 Task: Add Carlson Labs Vitamin D to the cart.
Action: Mouse moved to (252, 128)
Screenshot: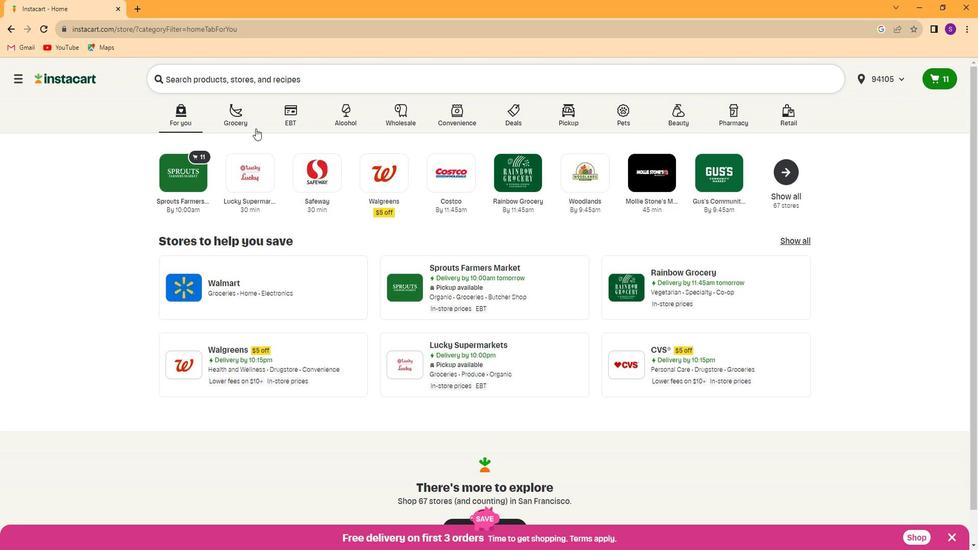 
Action: Mouse pressed left at (252, 128)
Screenshot: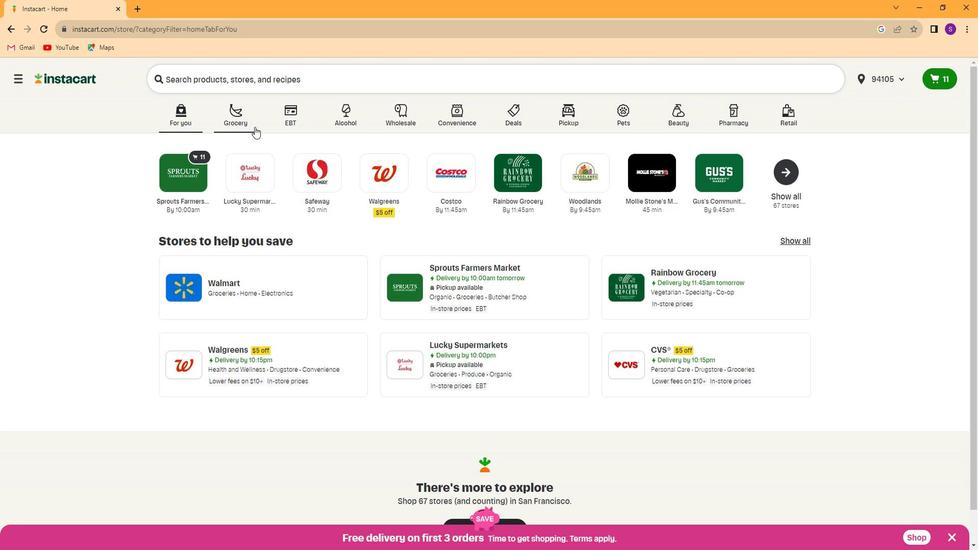 
Action: Mouse moved to (710, 197)
Screenshot: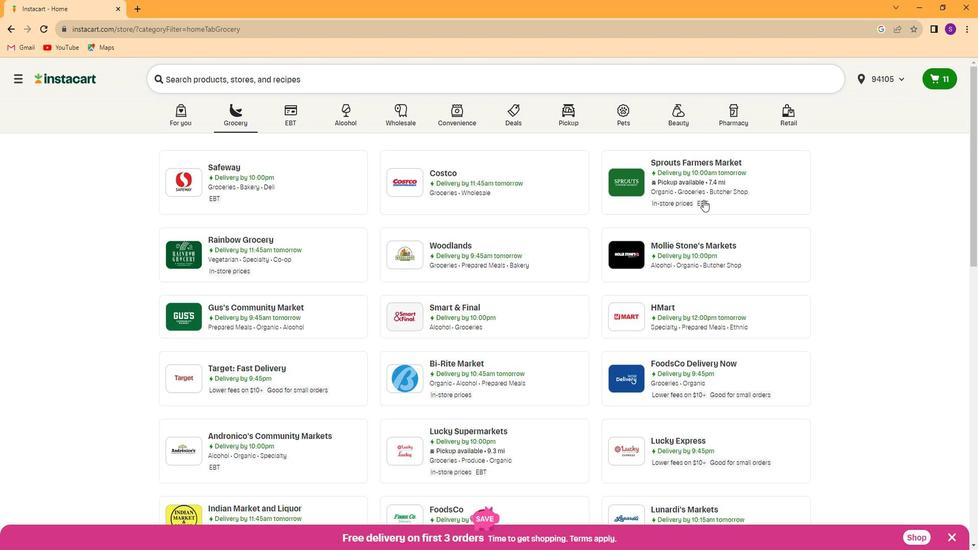 
Action: Mouse pressed left at (710, 197)
Screenshot: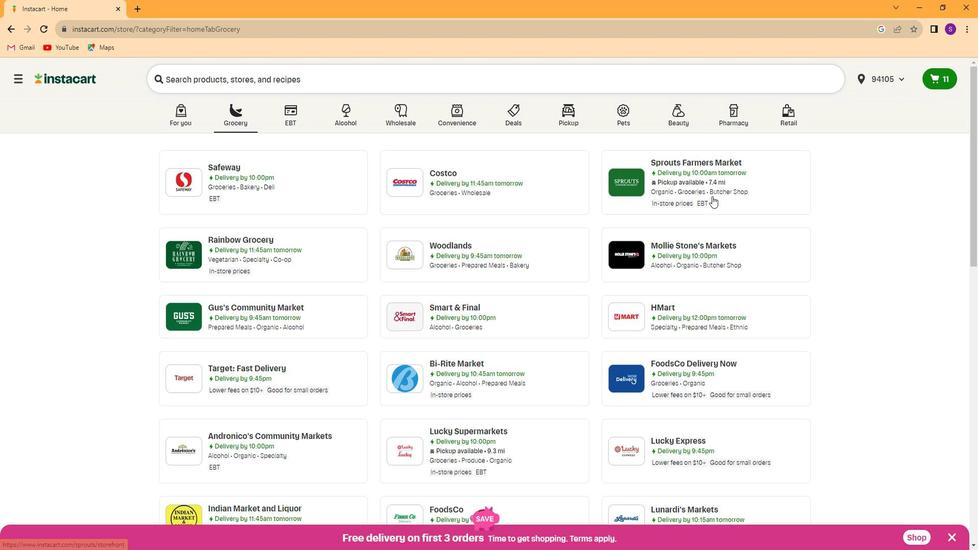 
Action: Mouse moved to (73, 386)
Screenshot: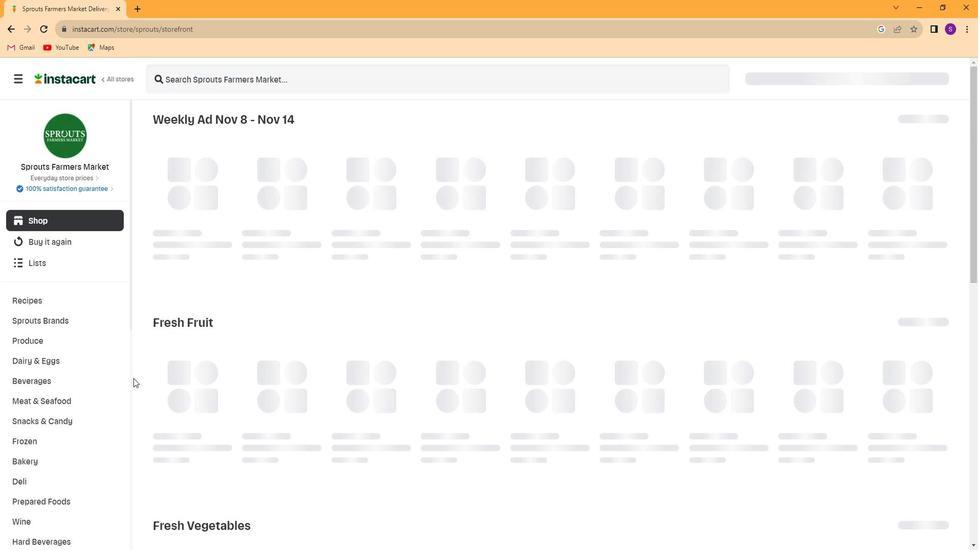
Action: Mouse scrolled (73, 385) with delta (0, 0)
Screenshot: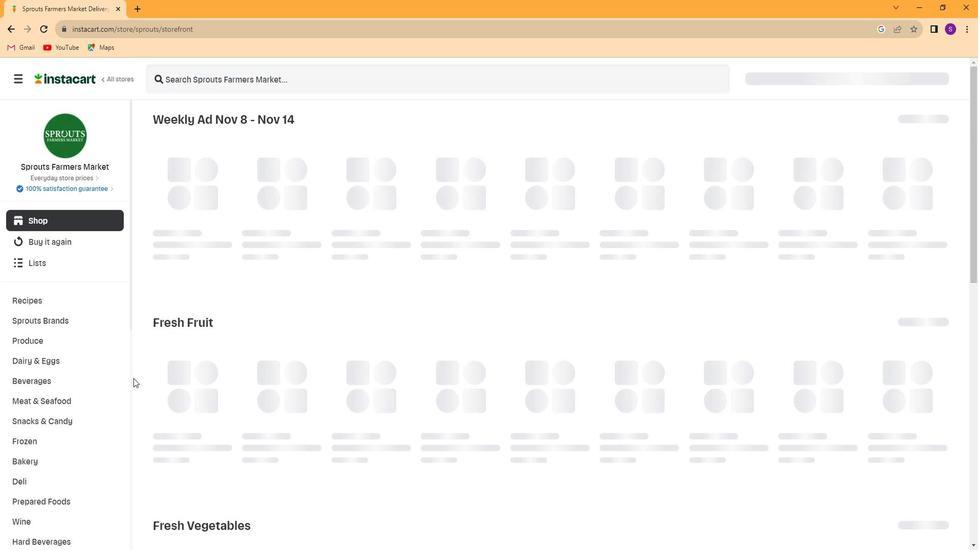 
Action: Mouse moved to (50, 388)
Screenshot: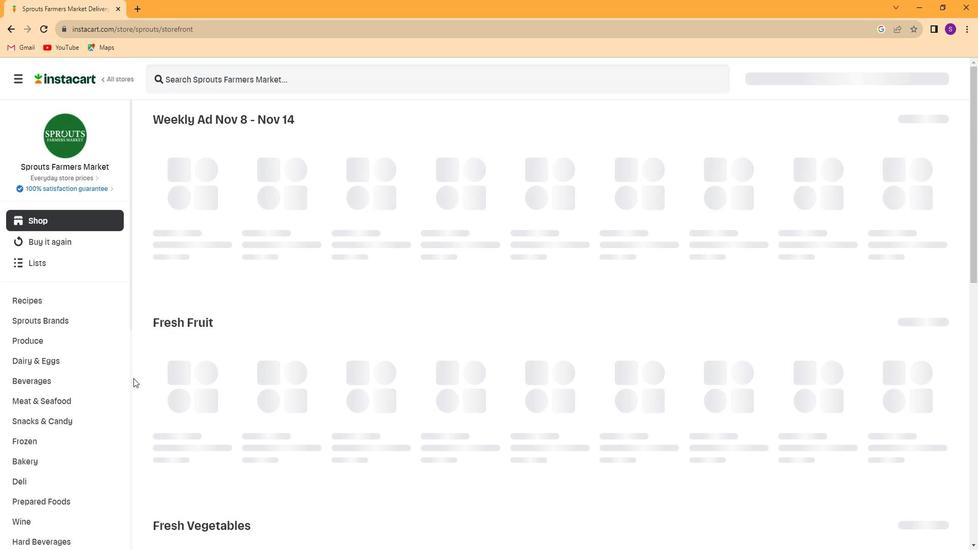 
Action: Mouse scrolled (50, 388) with delta (0, 0)
Screenshot: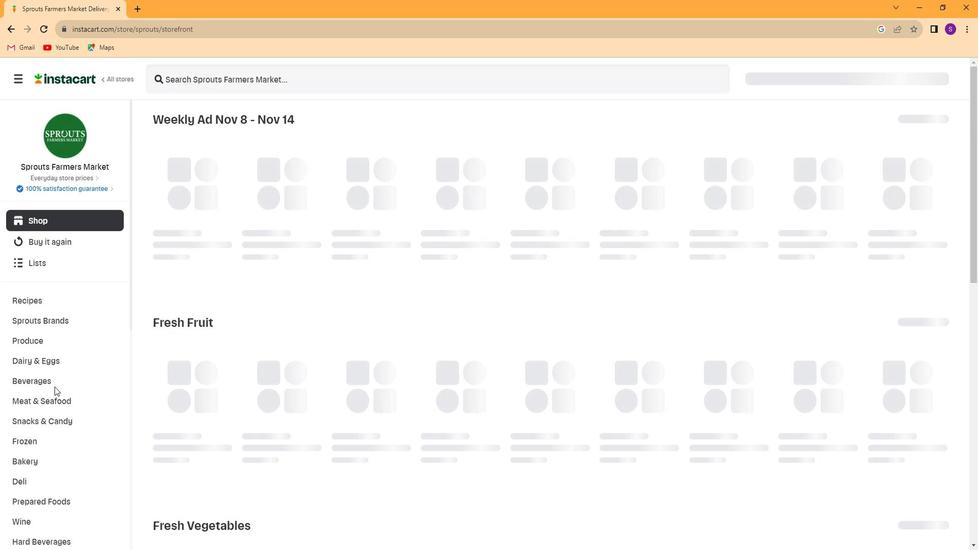 
Action: Mouse scrolled (50, 388) with delta (0, 0)
Screenshot: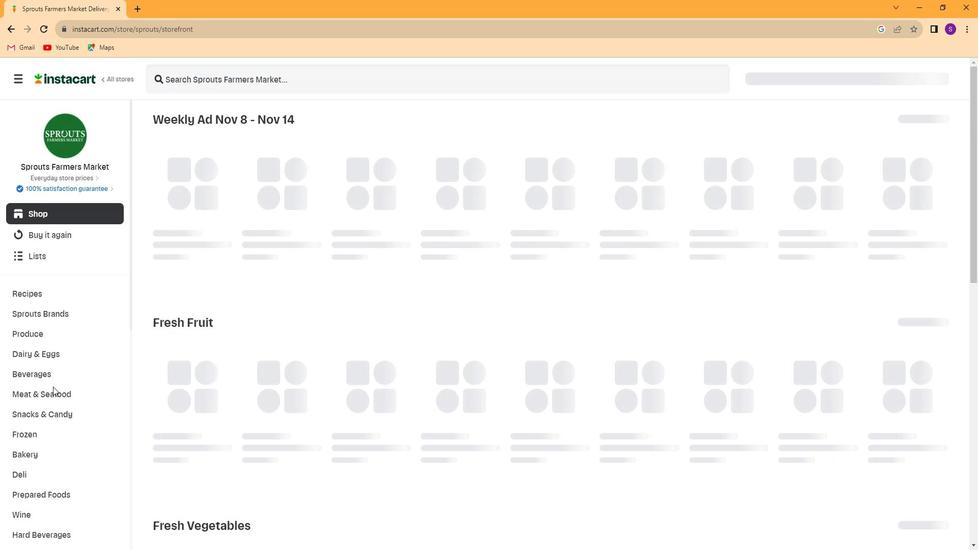 
Action: Mouse scrolled (50, 388) with delta (0, 0)
Screenshot: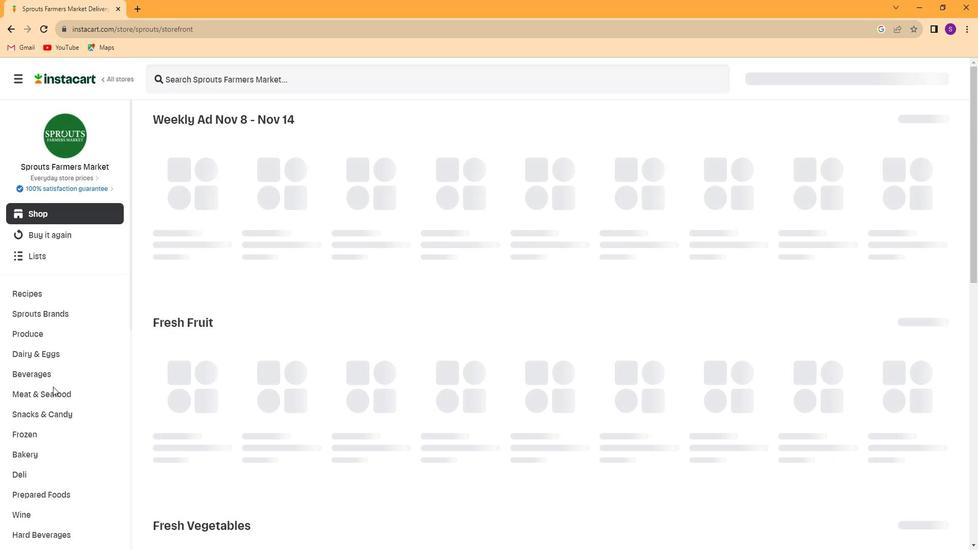 
Action: Mouse moved to (52, 388)
Screenshot: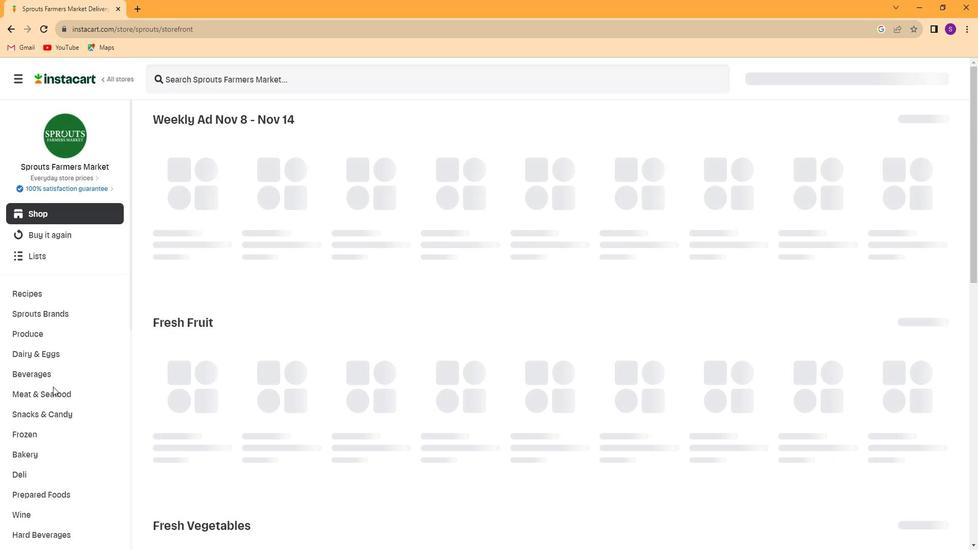 
Action: Mouse scrolled (52, 388) with delta (0, 0)
Screenshot: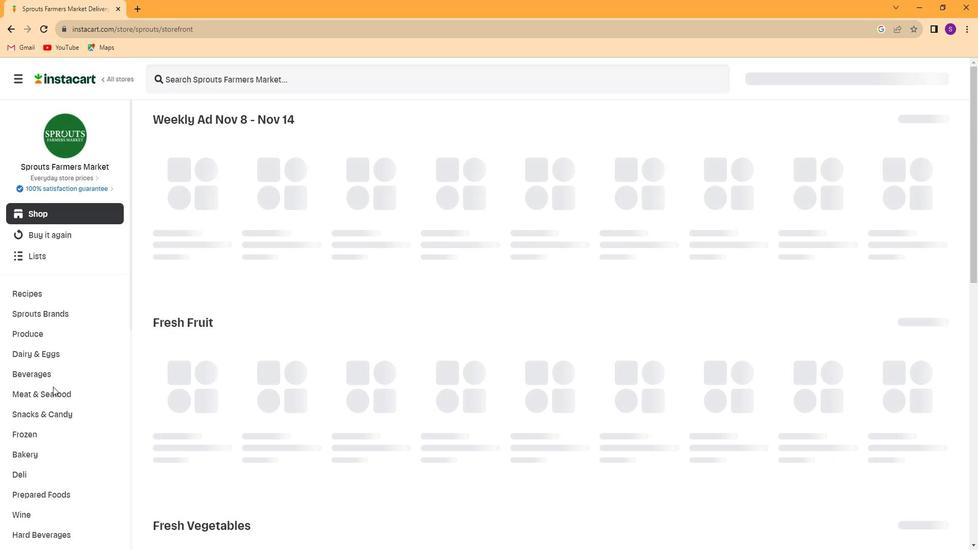 
Action: Mouse moved to (54, 387)
Screenshot: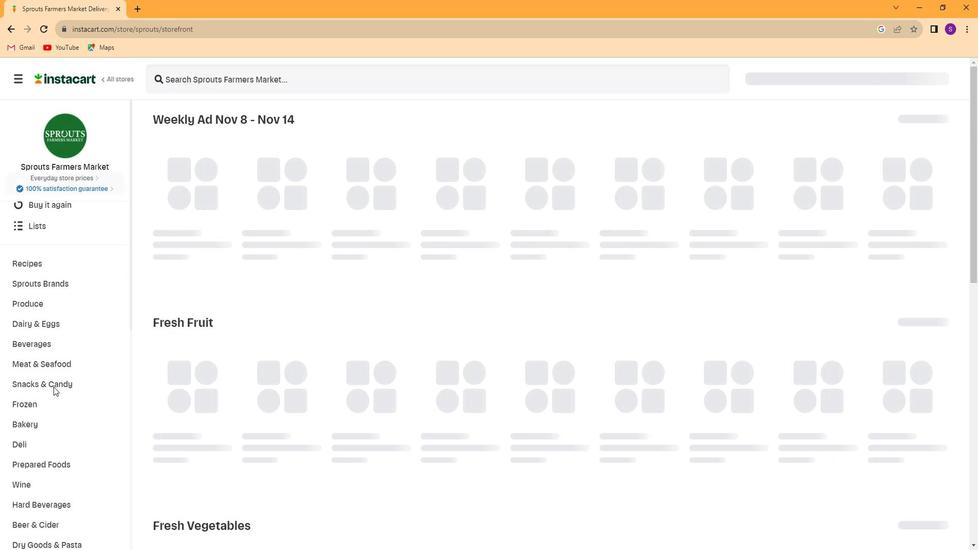 
Action: Mouse scrolled (54, 387) with delta (0, 0)
Screenshot: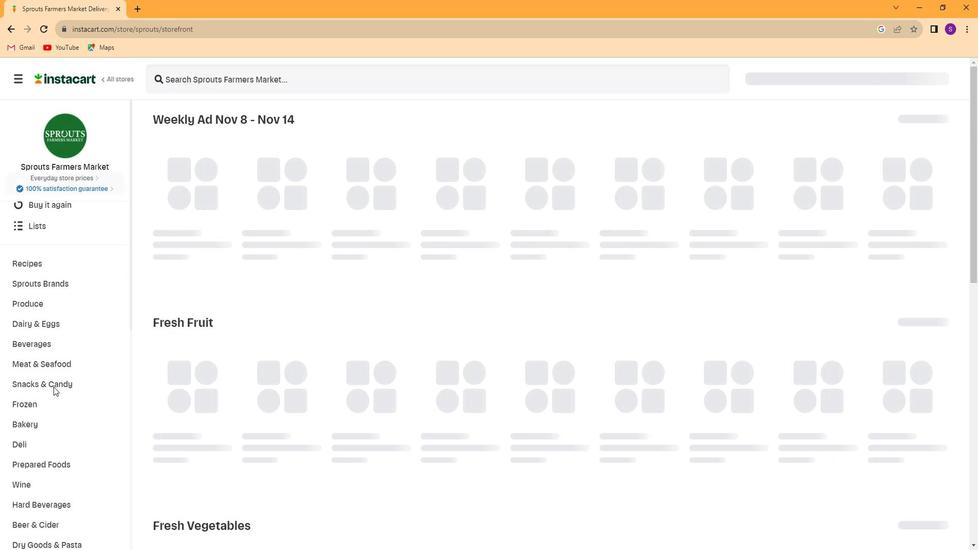 
Action: Mouse moved to (58, 384)
Screenshot: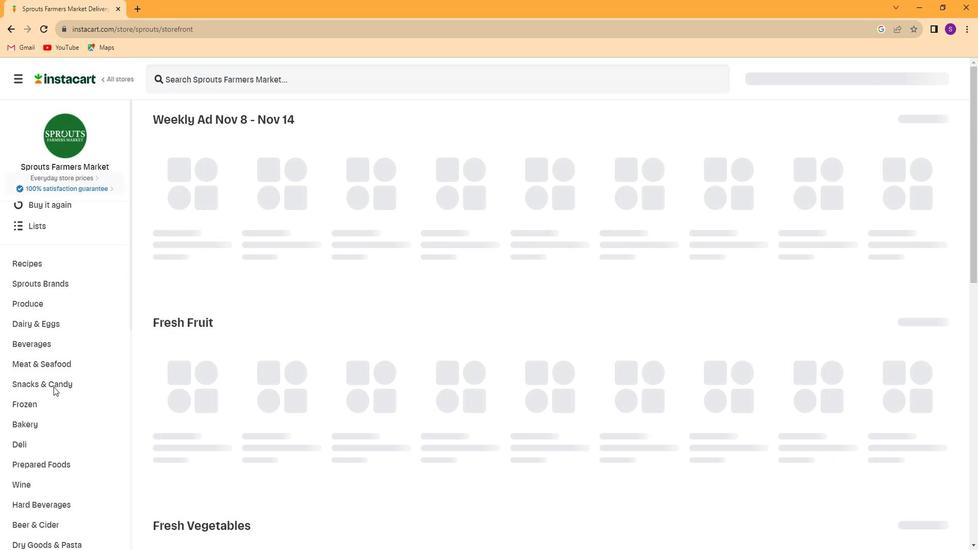 
Action: Mouse scrolled (58, 383) with delta (0, 0)
Screenshot: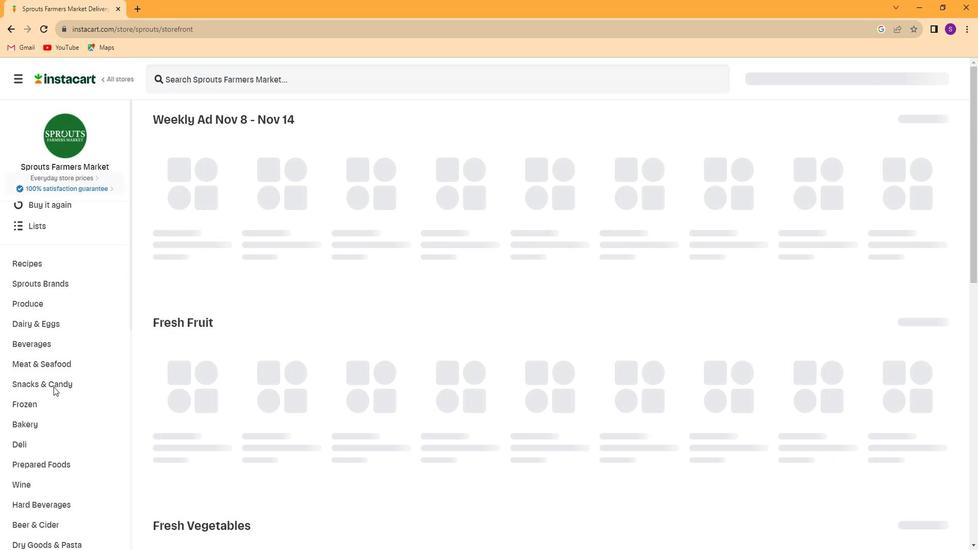 
Action: Mouse moved to (62, 377)
Screenshot: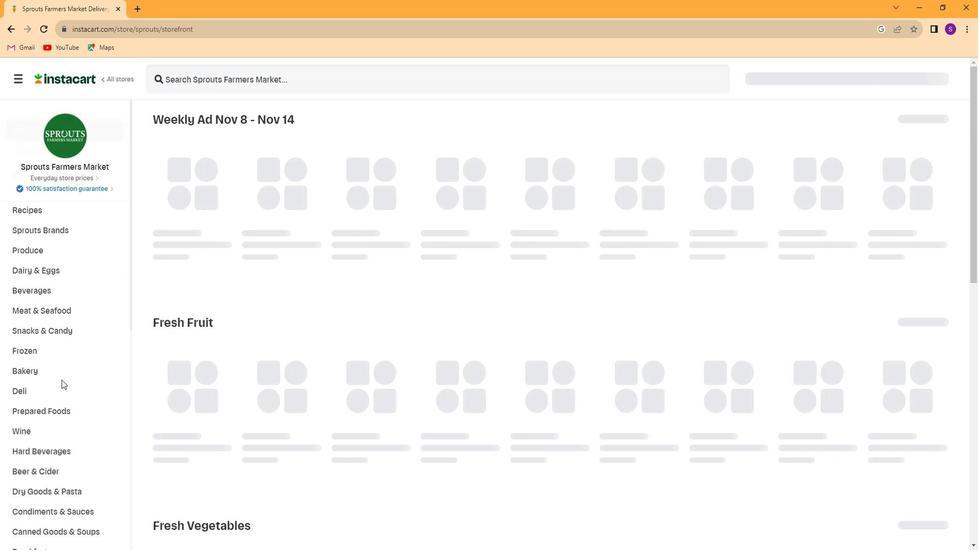 
Action: Mouse scrolled (62, 377) with delta (0, 0)
Screenshot: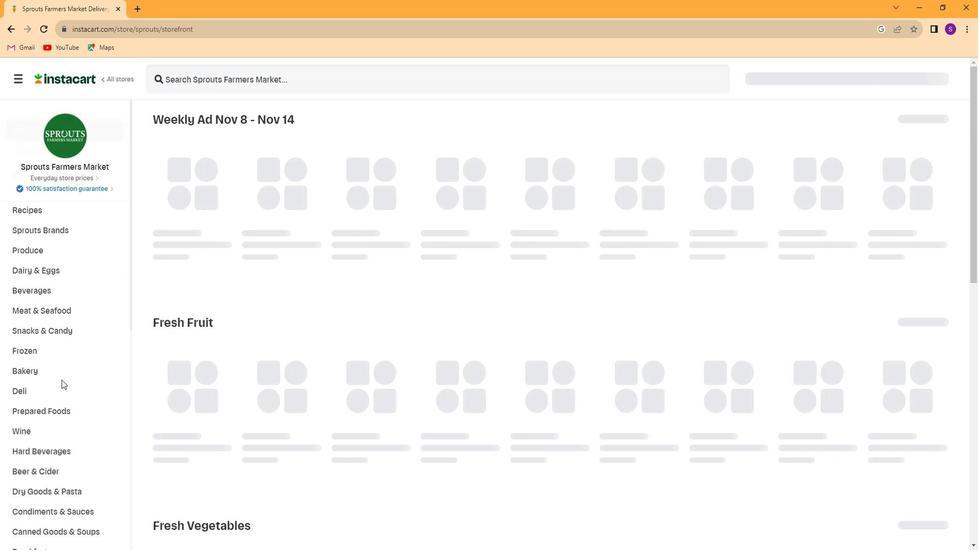 
Action: Mouse moved to (66, 373)
Screenshot: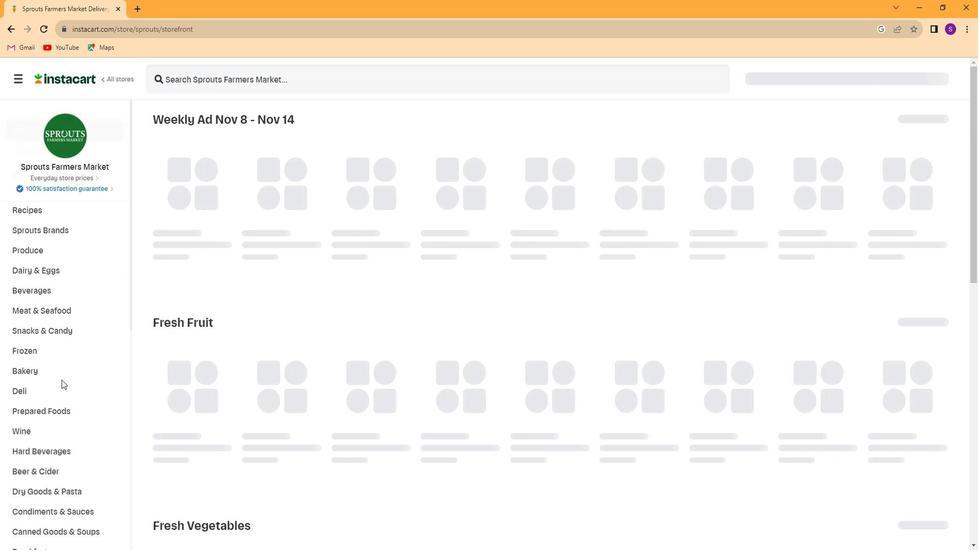 
Action: Mouse scrolled (66, 372) with delta (0, 0)
Screenshot: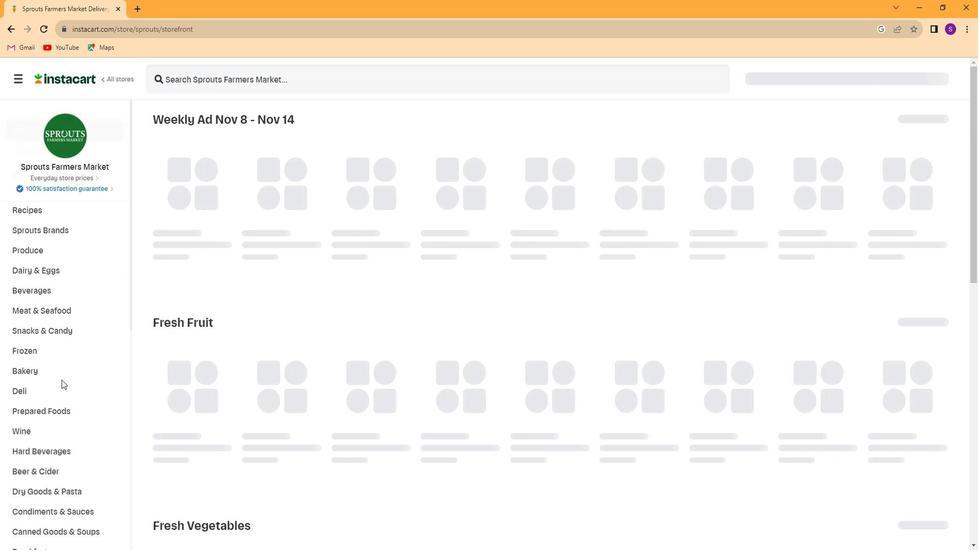
Action: Mouse moved to (66, 372)
Screenshot: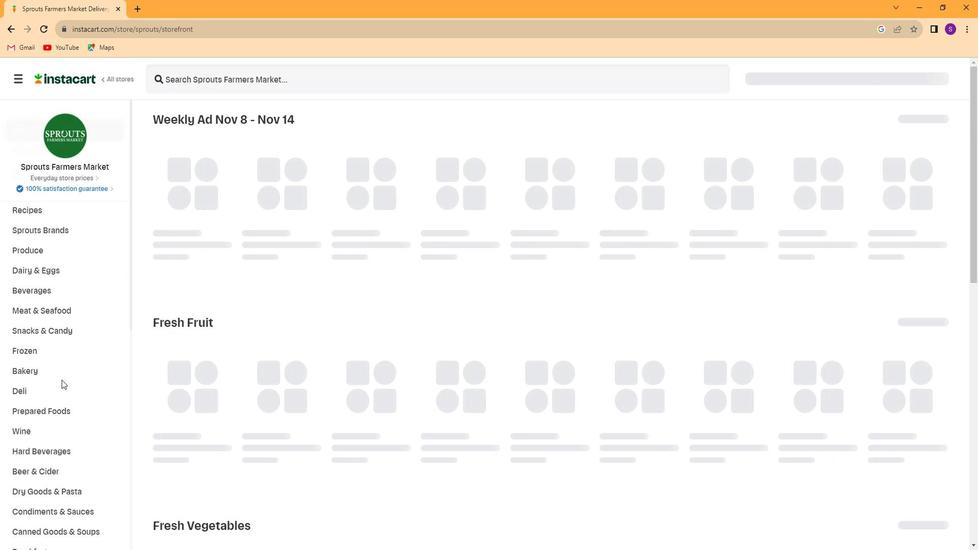 
Action: Mouse scrolled (66, 371) with delta (0, 0)
Screenshot: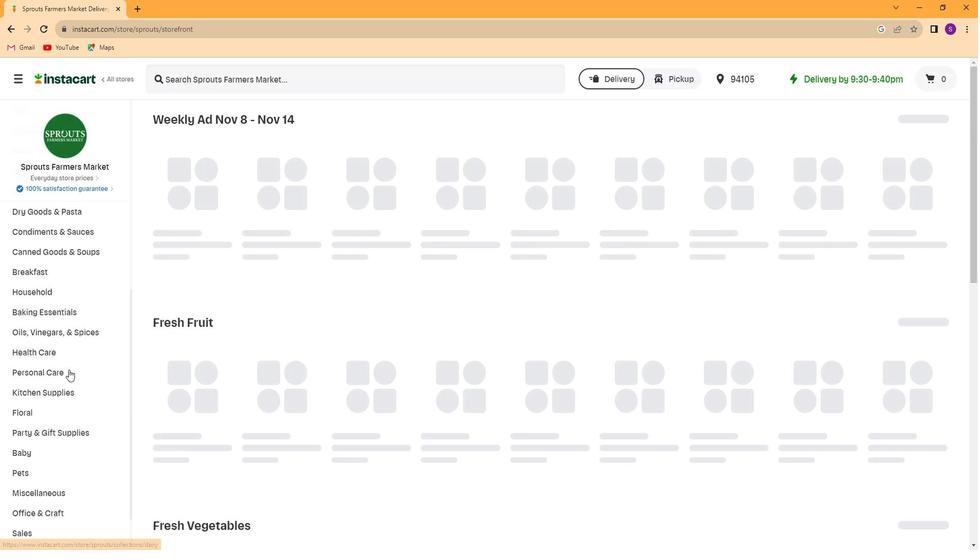 
Action: Mouse scrolled (66, 371) with delta (0, 0)
Screenshot: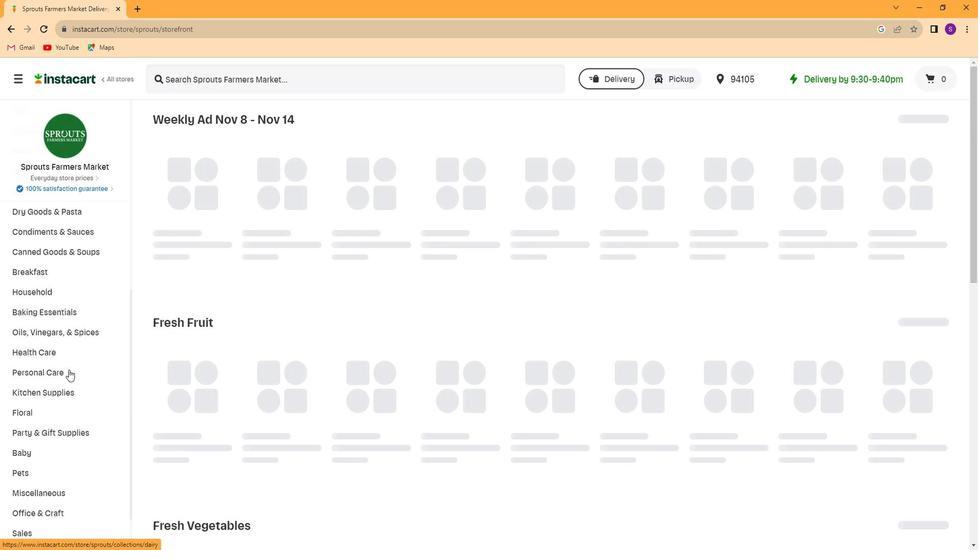 
Action: Mouse scrolled (66, 371) with delta (0, 0)
Screenshot: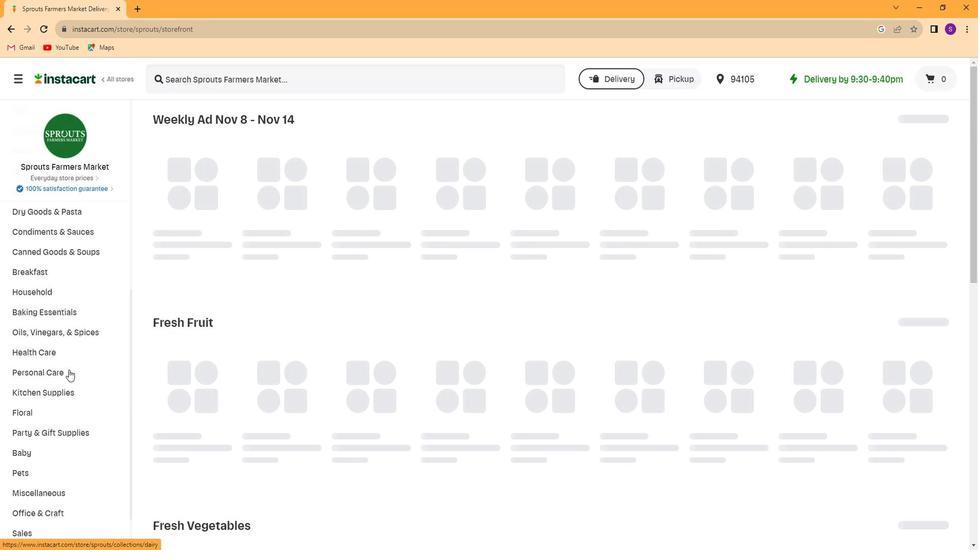 
Action: Mouse scrolled (66, 371) with delta (0, 0)
Screenshot: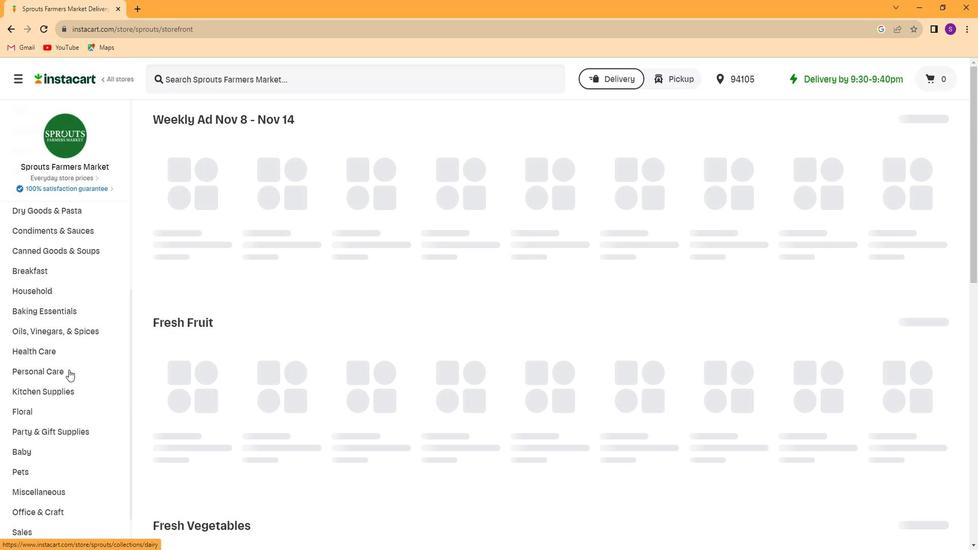 
Action: Mouse scrolled (66, 371) with delta (0, 0)
Screenshot: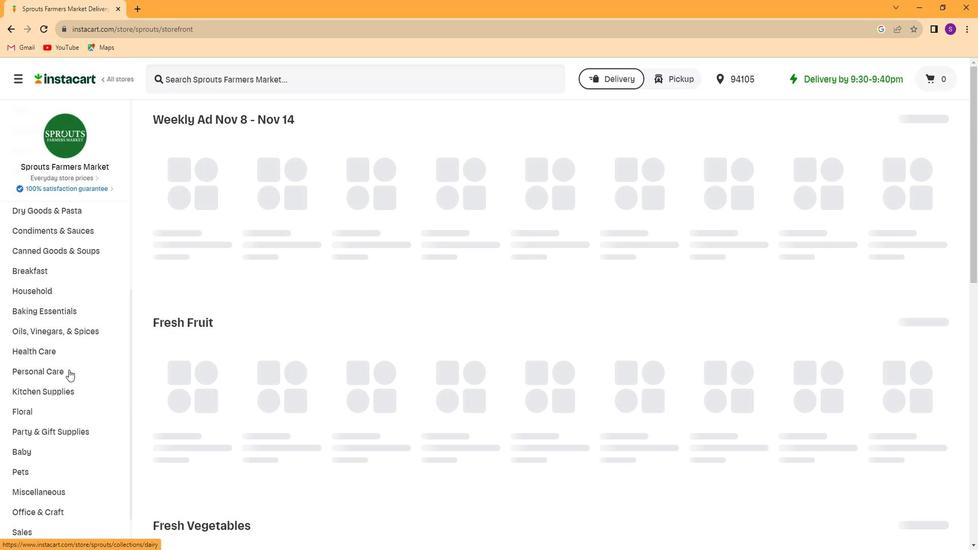 
Action: Mouse scrolled (66, 371) with delta (0, 0)
Screenshot: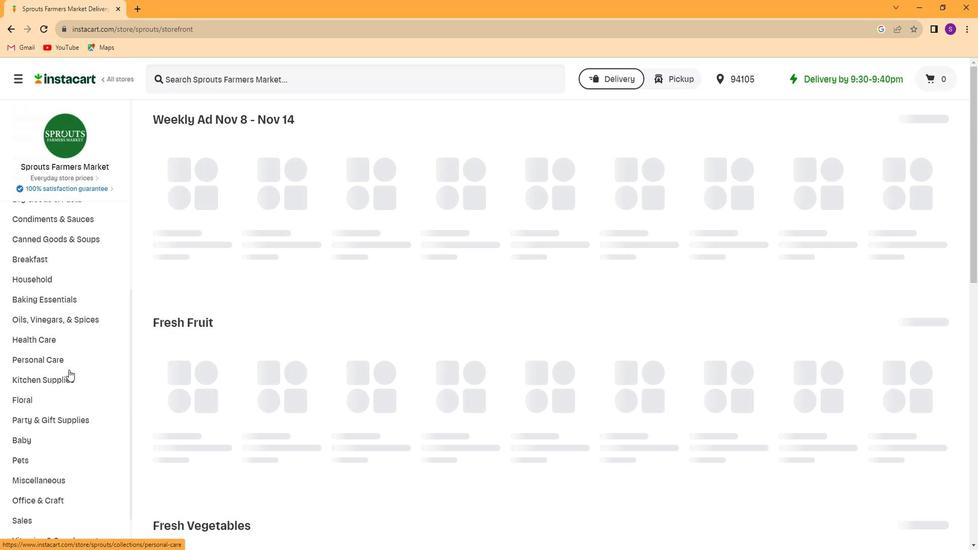 
Action: Mouse moved to (87, 495)
Screenshot: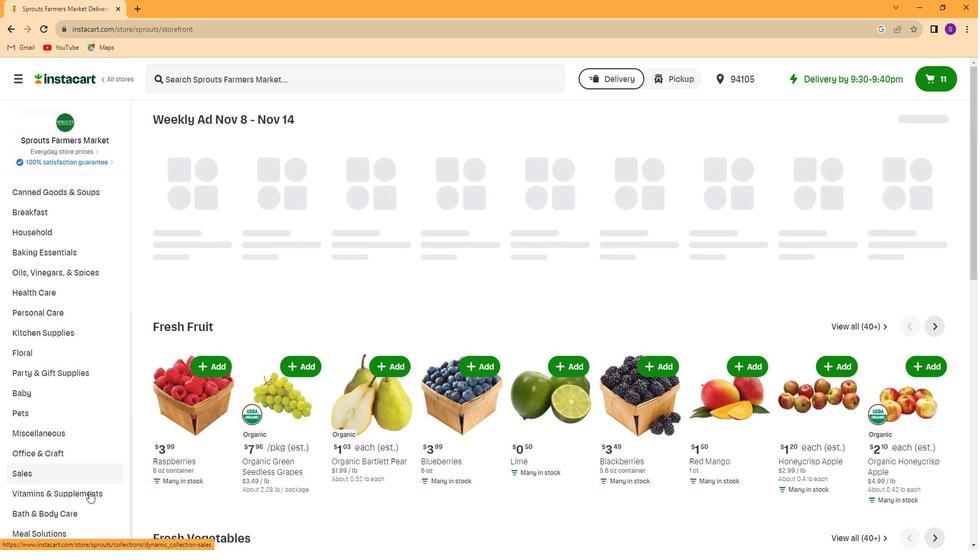 
Action: Mouse pressed left at (87, 495)
Screenshot: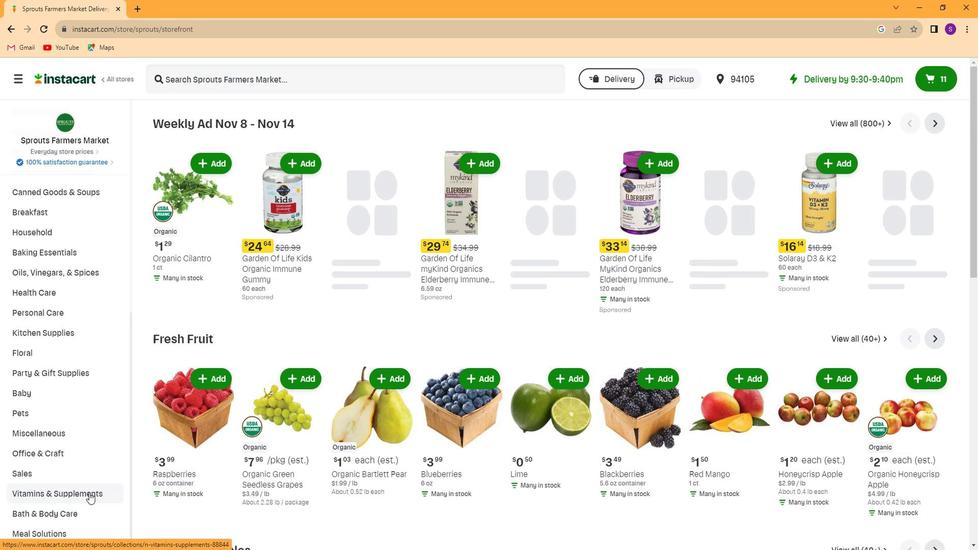 
Action: Mouse moved to (77, 401)
Screenshot: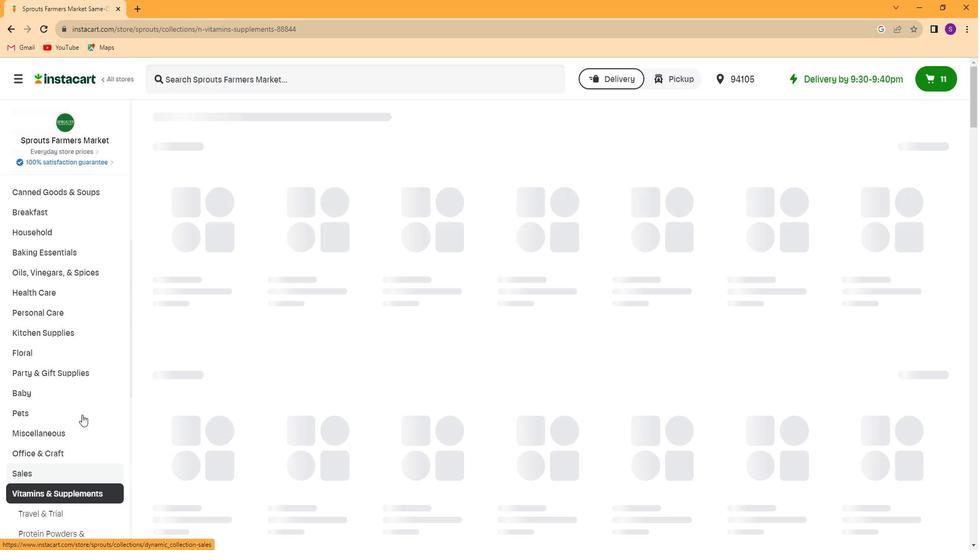 
Action: Mouse scrolled (77, 400) with delta (0, 0)
Screenshot: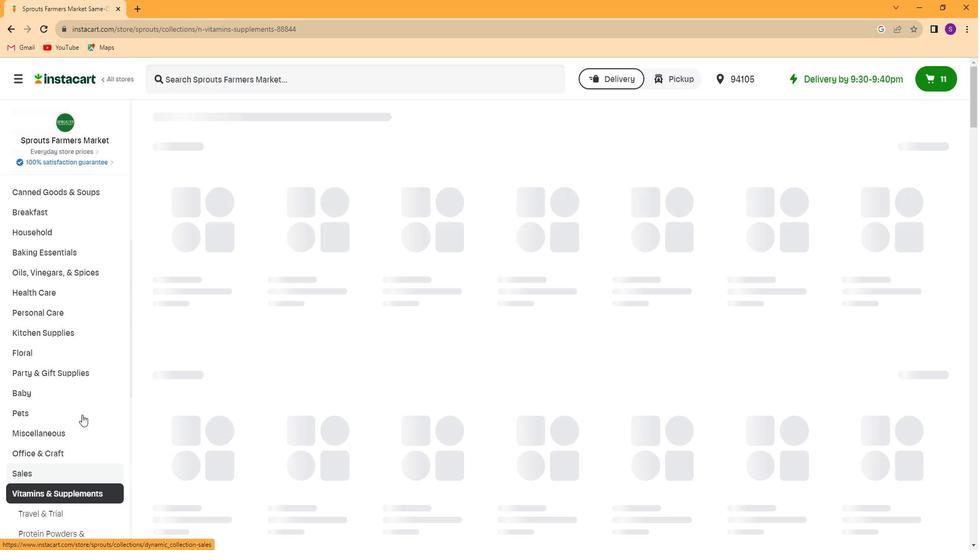 
Action: Mouse moved to (74, 391)
Screenshot: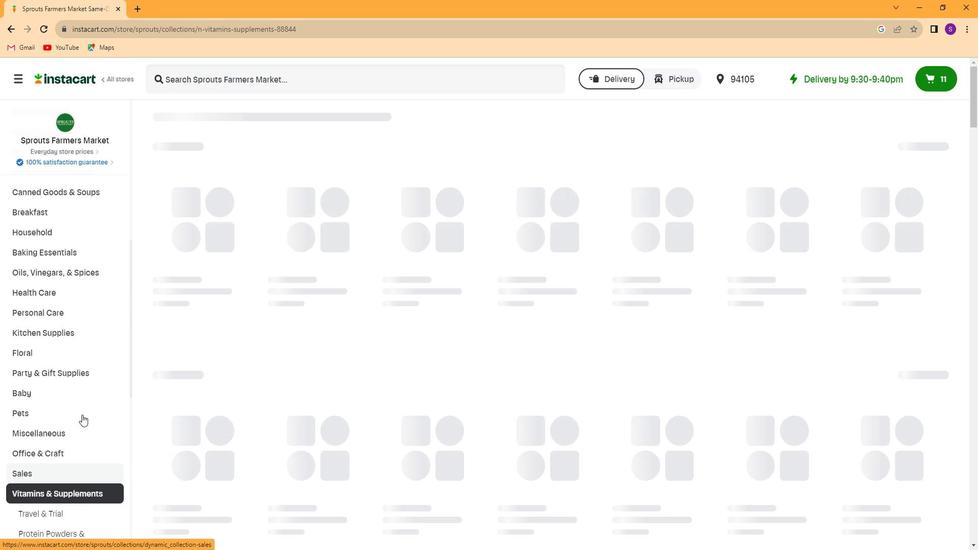 
Action: Mouse scrolled (74, 390) with delta (0, 0)
Screenshot: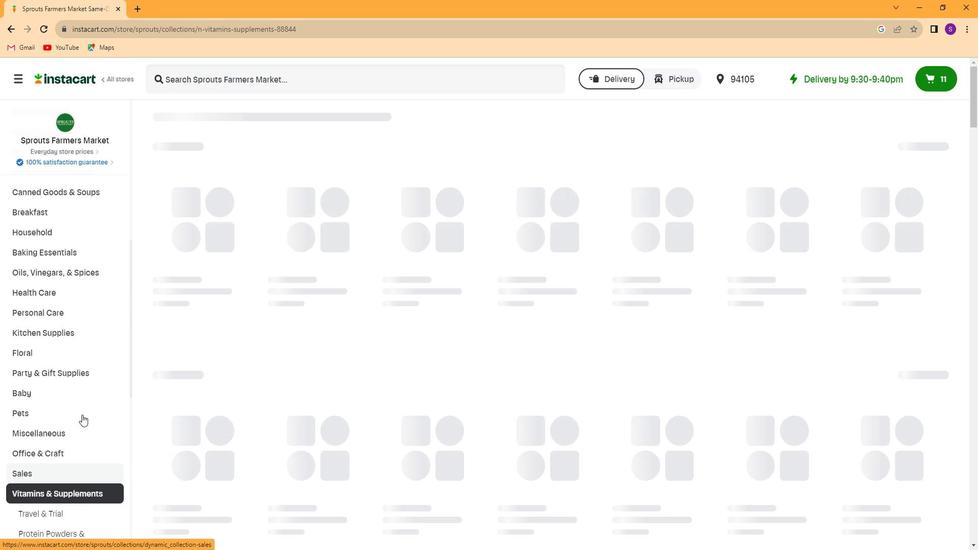 
Action: Mouse moved to (74, 384)
Screenshot: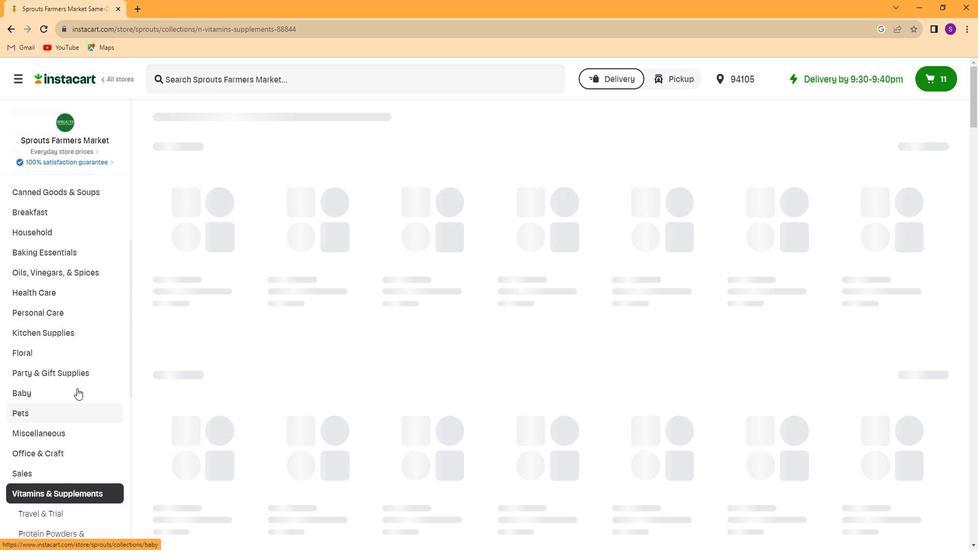 
Action: Mouse scrolled (74, 384) with delta (0, 0)
Screenshot: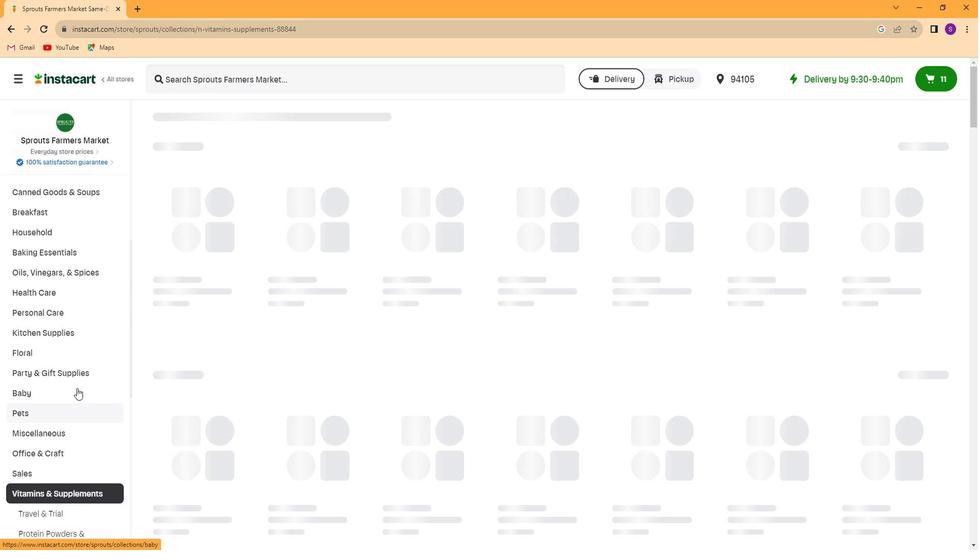 
Action: Mouse moved to (72, 376)
Screenshot: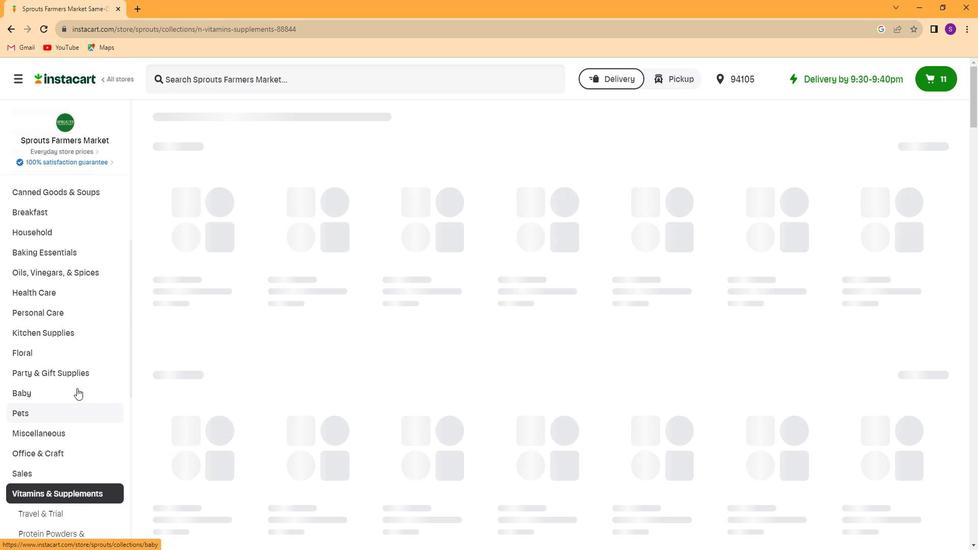 
Action: Mouse scrolled (72, 376) with delta (0, 0)
Screenshot: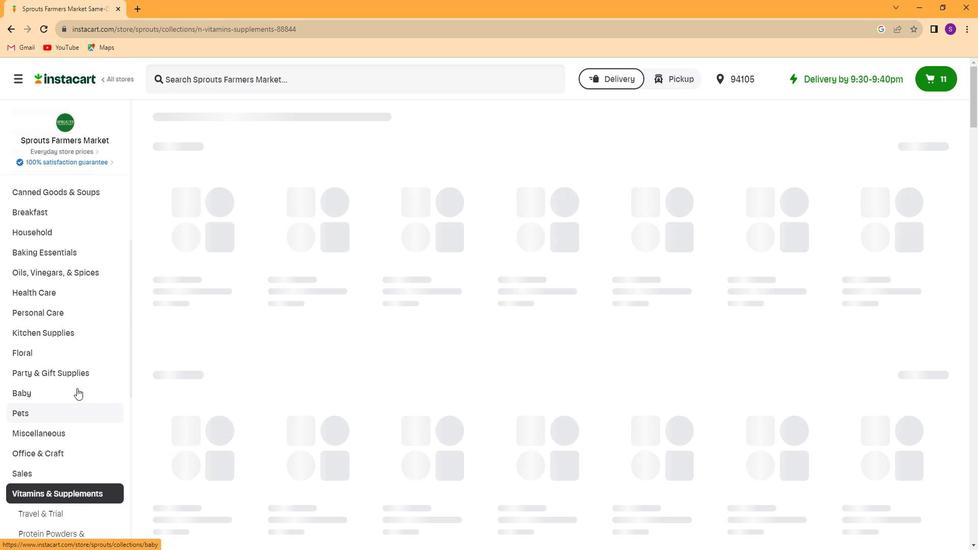 
Action: Mouse moved to (72, 372)
Screenshot: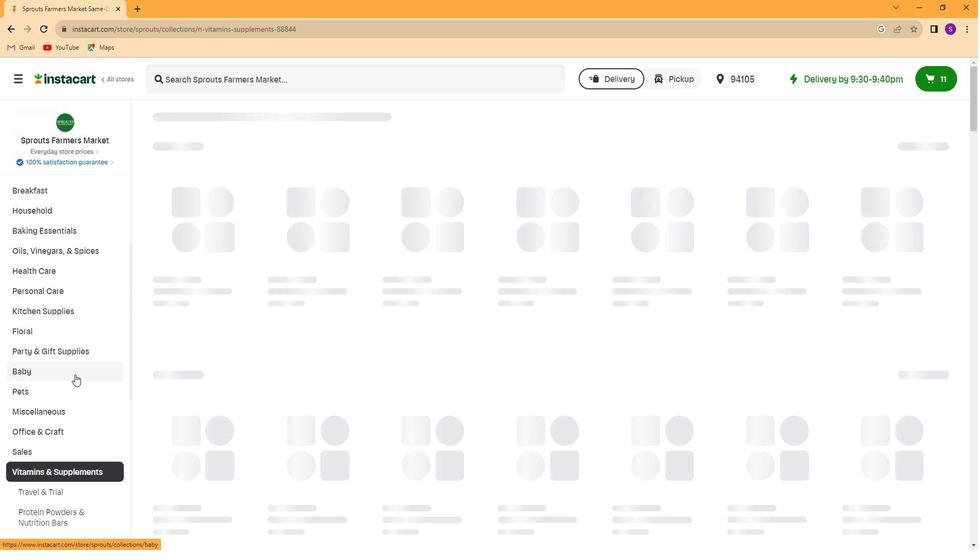 
Action: Mouse scrolled (72, 371) with delta (0, 0)
Screenshot: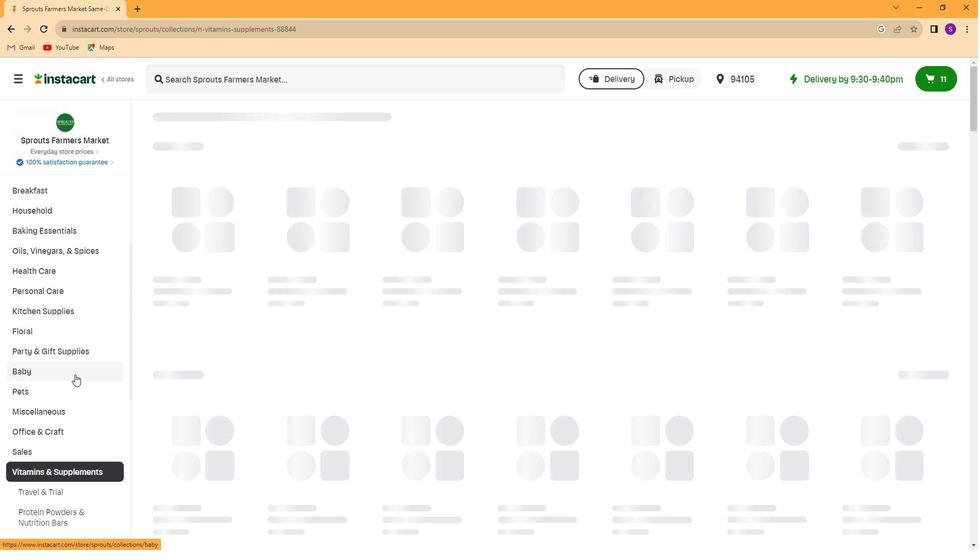 
Action: Mouse moved to (72, 370)
Screenshot: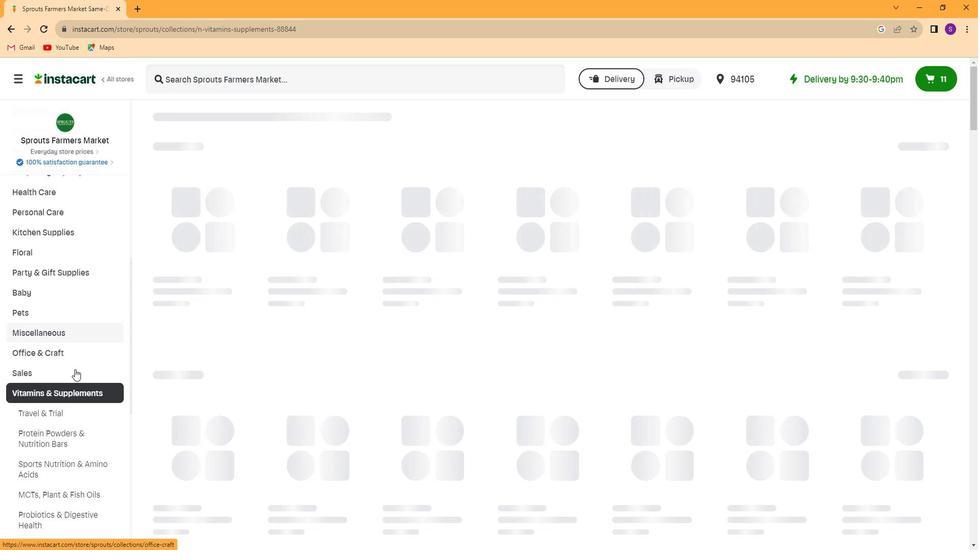 
Action: Mouse scrolled (72, 370) with delta (0, 0)
Screenshot: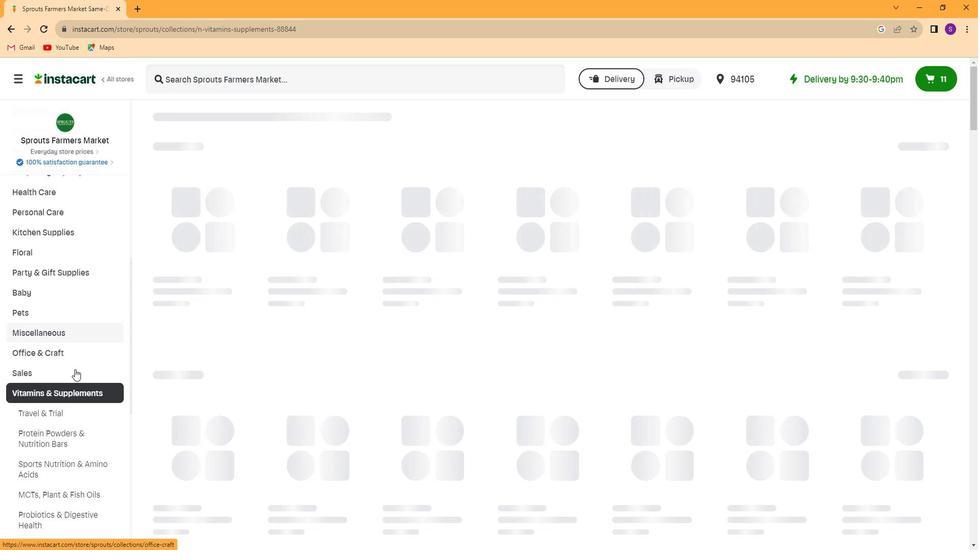 
Action: Mouse moved to (83, 459)
Screenshot: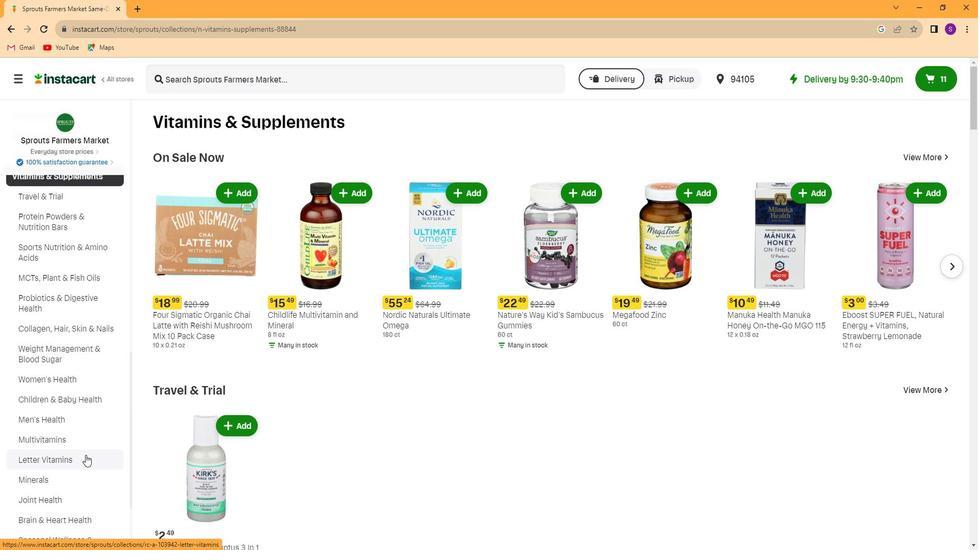 
Action: Mouse pressed left at (83, 459)
Screenshot: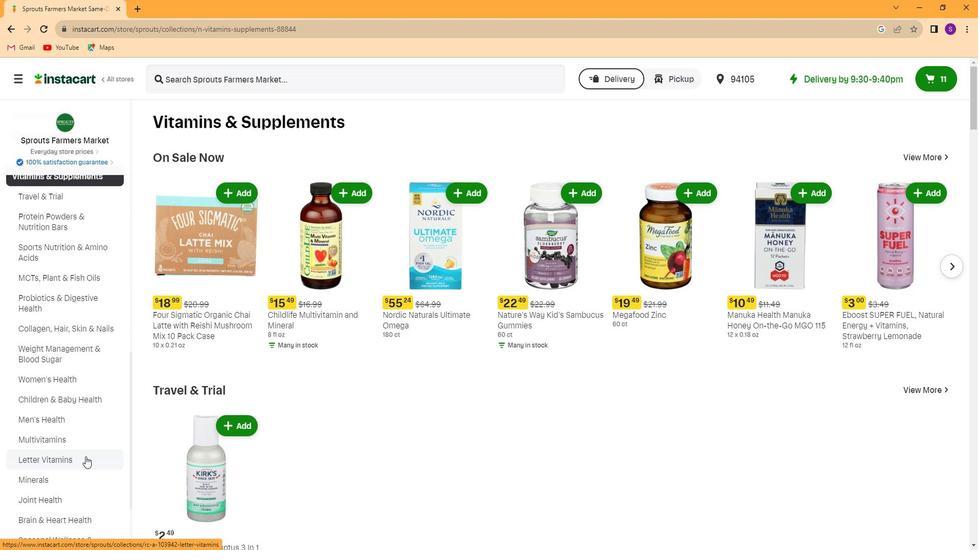 
Action: Mouse moved to (333, 77)
Screenshot: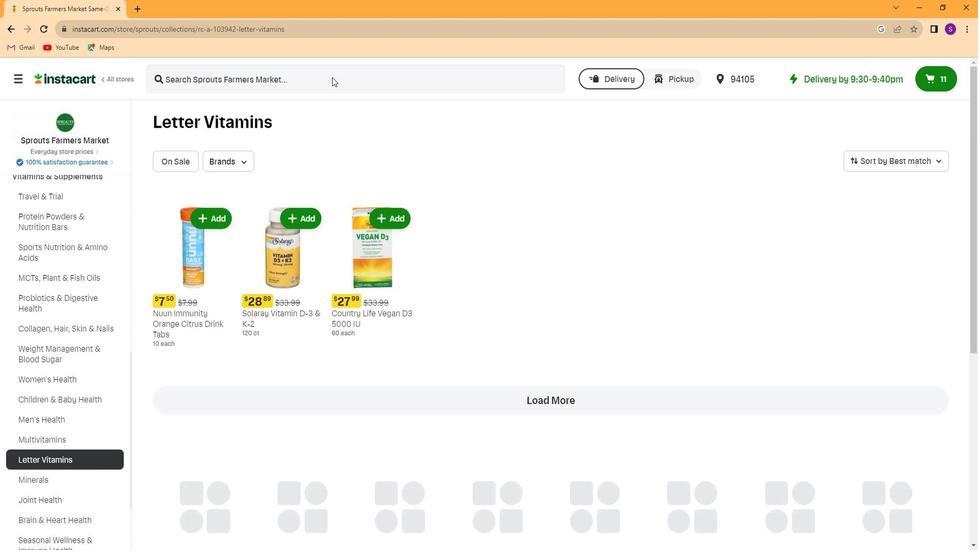 
Action: Mouse pressed left at (333, 77)
Screenshot: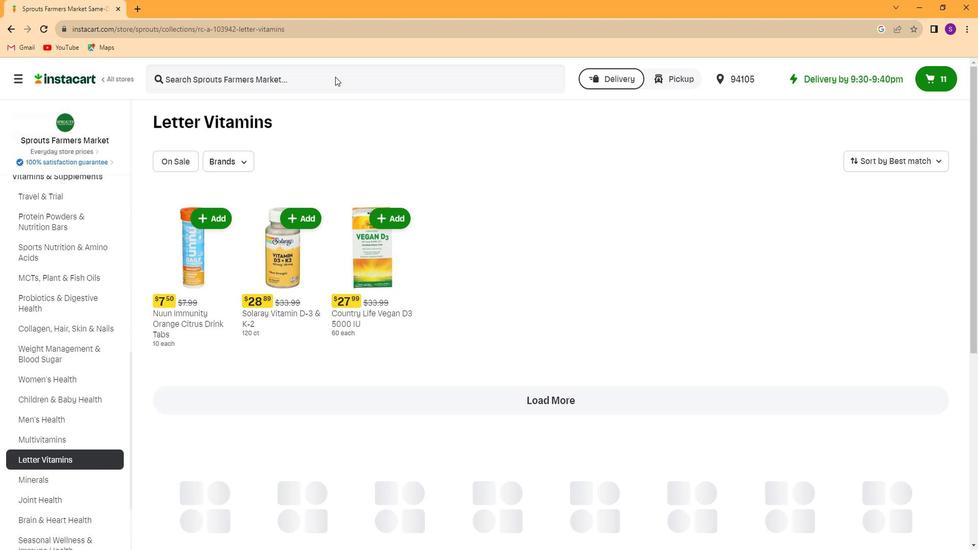 
Action: Key pressed <Key.caps_lock>C<Key.caps_lock>arlson<Key.space>labs<Key.space>vitamin<Key.space><Key.caps_lock>D<Key.enter>
Screenshot: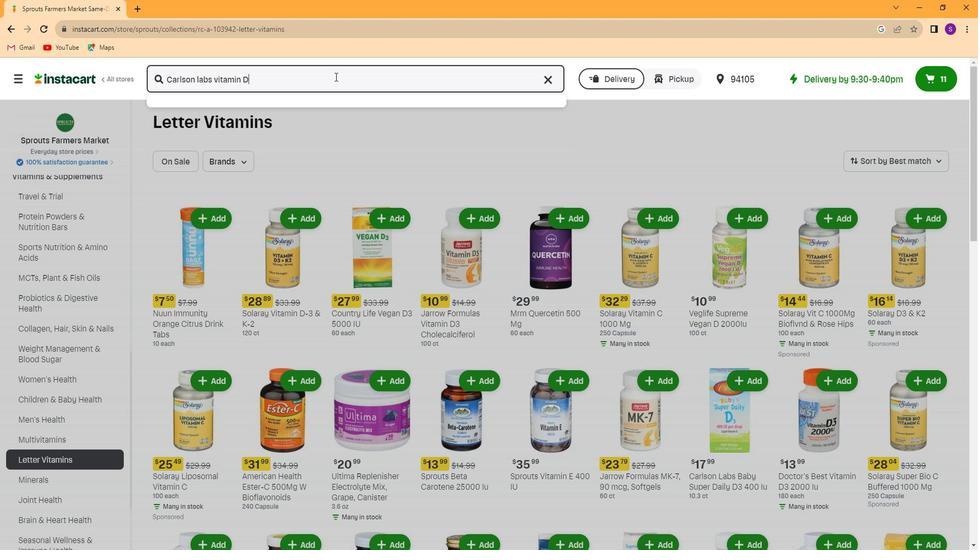 
Action: Mouse moved to (529, 213)
Screenshot: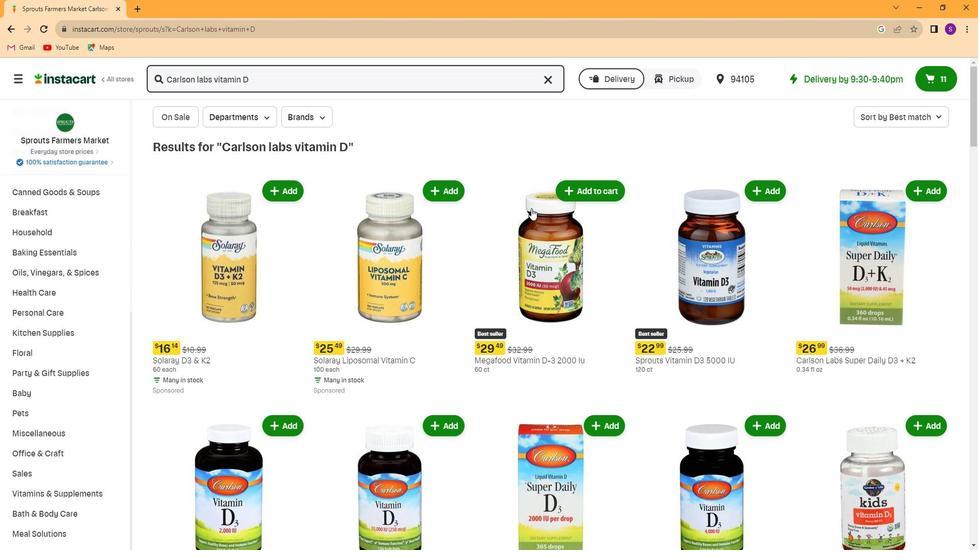 
Action: Mouse scrolled (529, 212) with delta (0, 0)
Screenshot: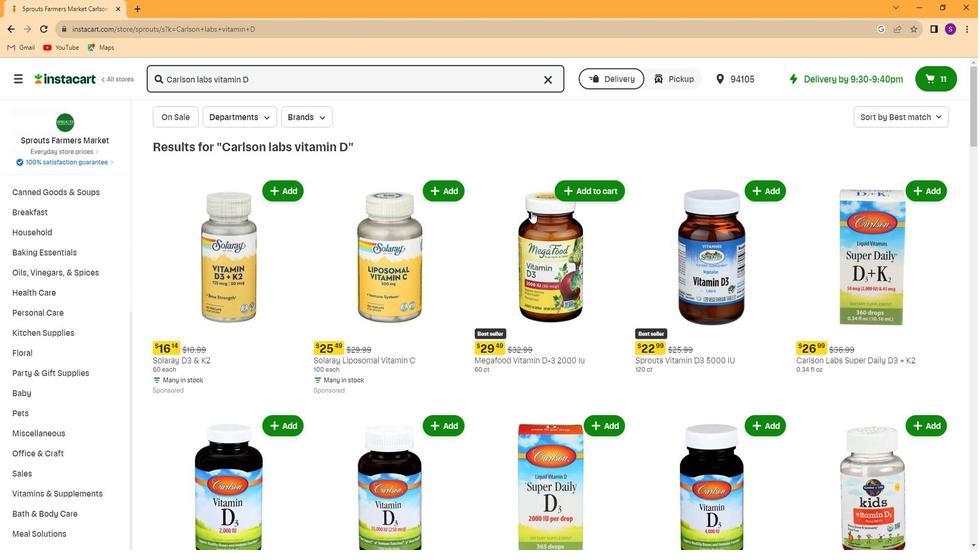 
Action: Mouse scrolled (529, 212) with delta (0, 0)
Screenshot: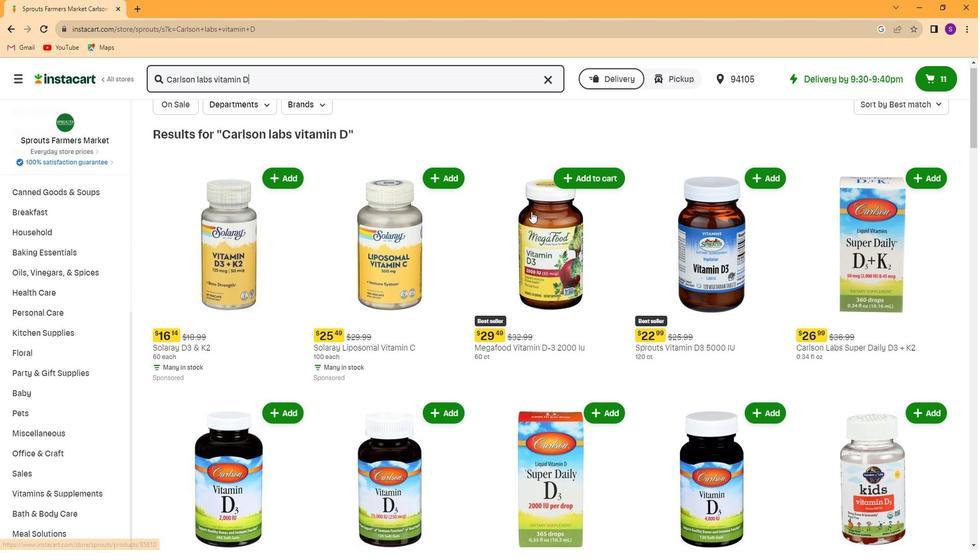 
Action: Mouse scrolled (529, 212) with delta (0, 0)
Screenshot: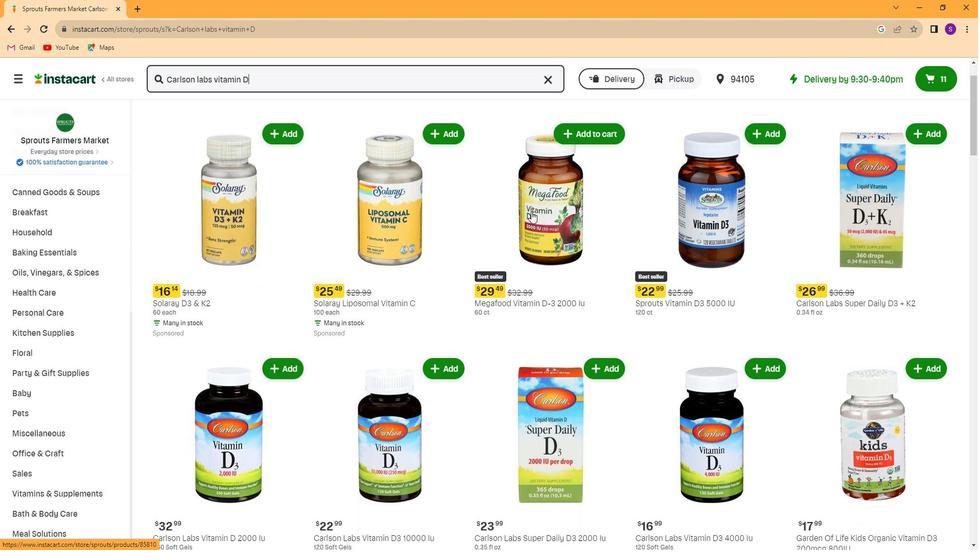 
Action: Mouse scrolled (529, 212) with delta (0, 0)
Screenshot: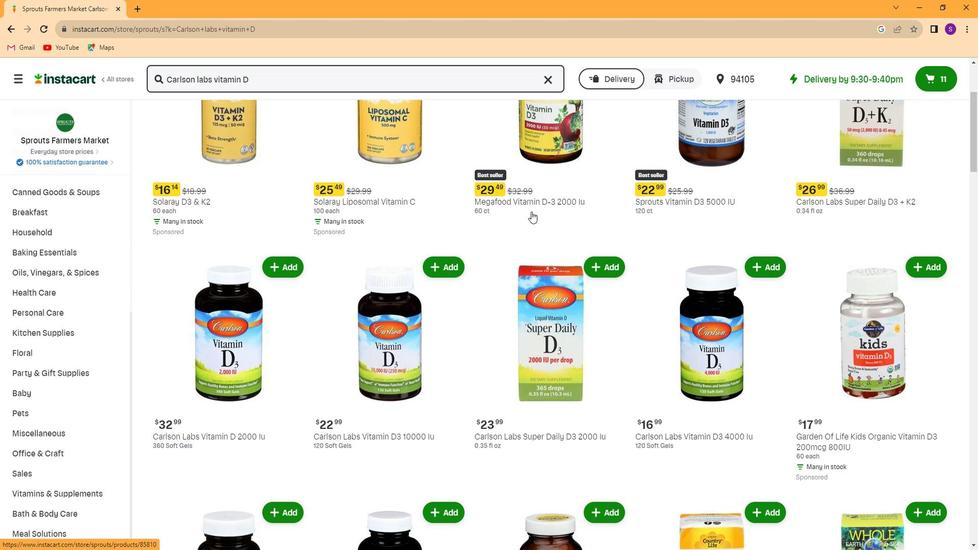 
Action: Mouse scrolled (529, 212) with delta (0, 0)
Screenshot: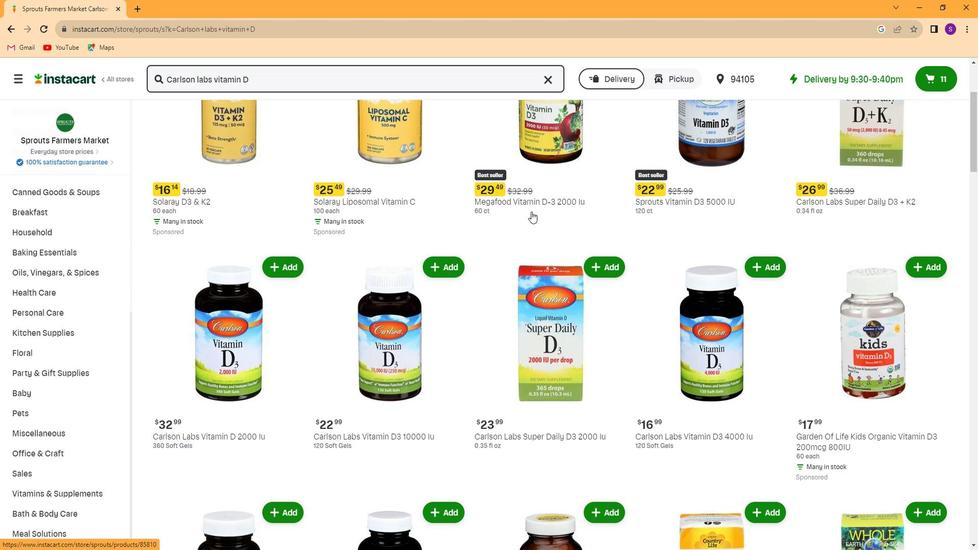 
Action: Mouse scrolled (529, 212) with delta (0, 0)
Screenshot: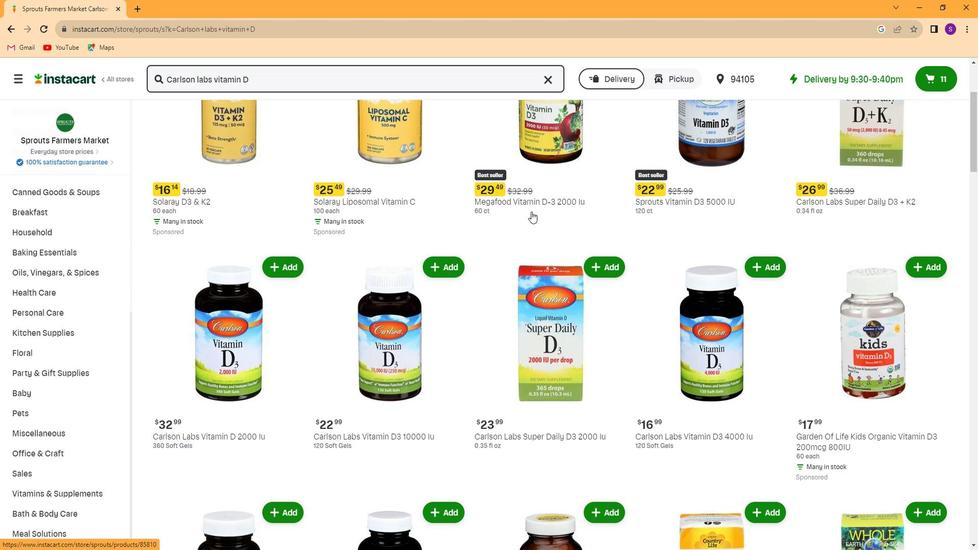 
Action: Mouse scrolled (529, 212) with delta (0, 0)
Screenshot: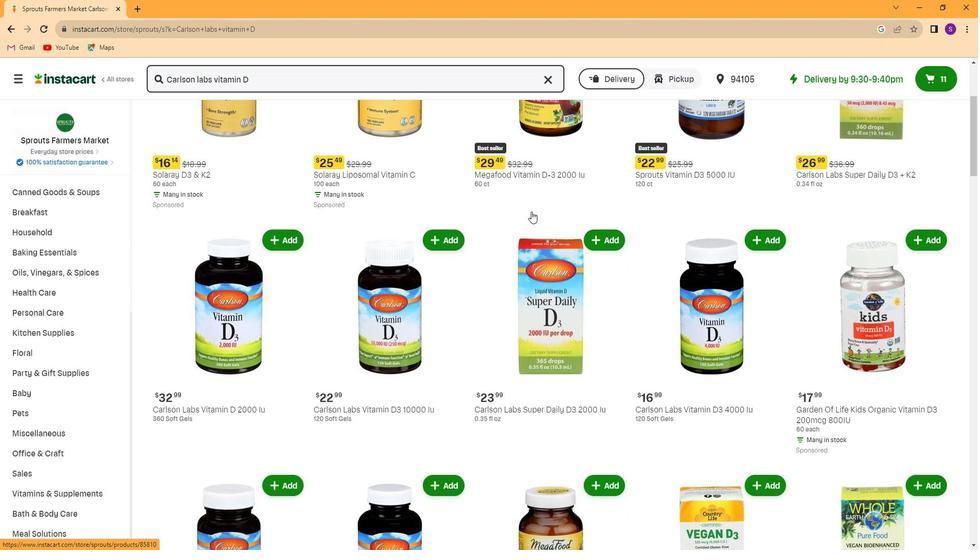 
Action: Mouse moved to (266, 298)
Screenshot: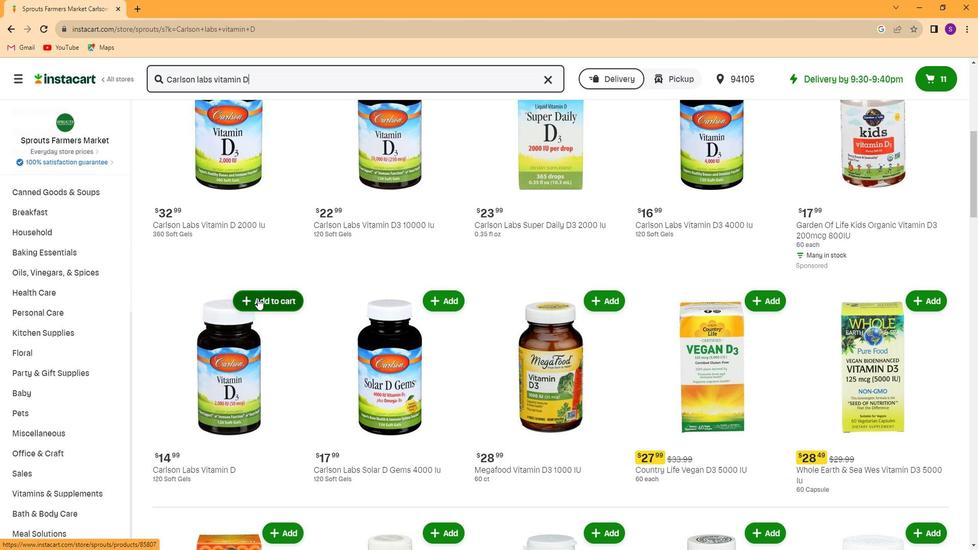 
Action: Mouse pressed left at (266, 298)
Screenshot: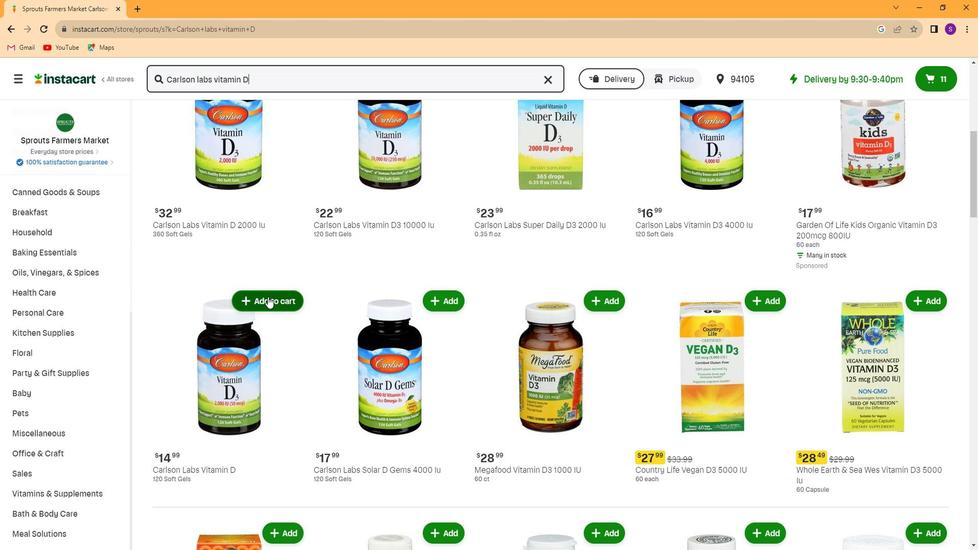 
Action: Mouse moved to (524, 286)
Screenshot: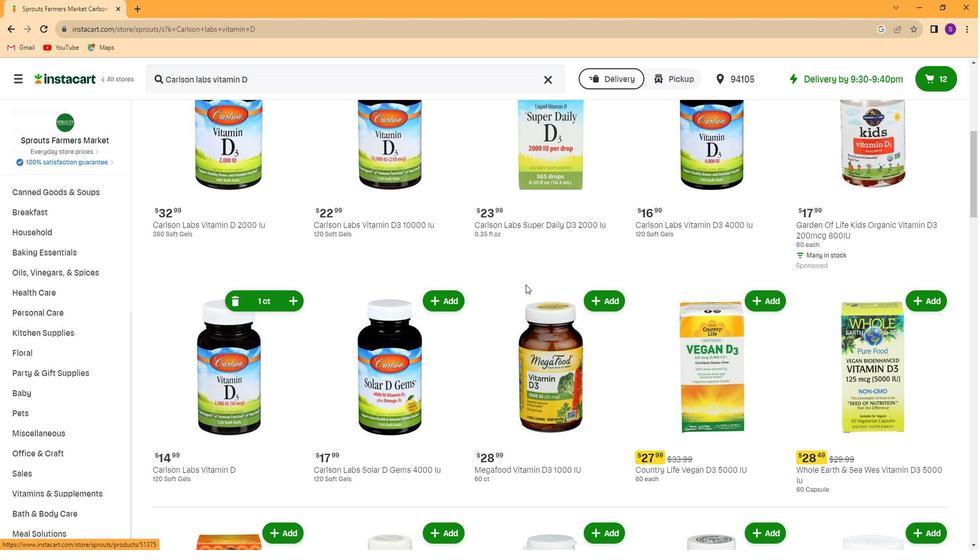 
